 Task: Add a condition where "Status category Greater than Open" in unsolved tickets in your groups.
Action: Mouse moved to (137, 488)
Screenshot: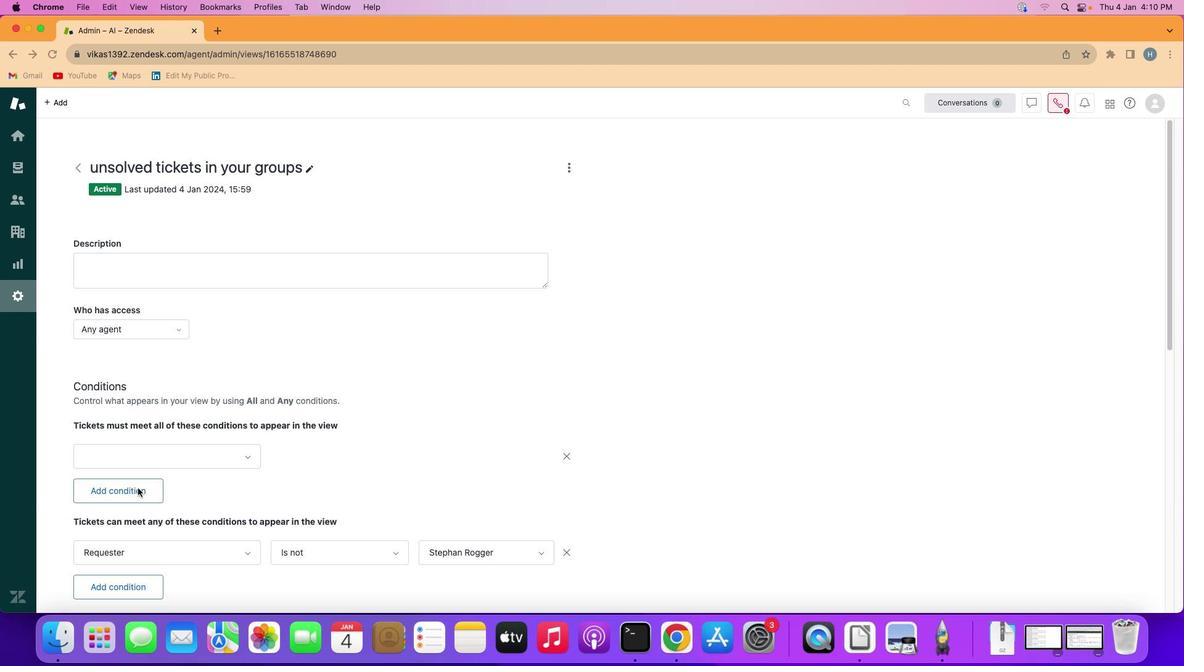 
Action: Mouse pressed left at (137, 488)
Screenshot: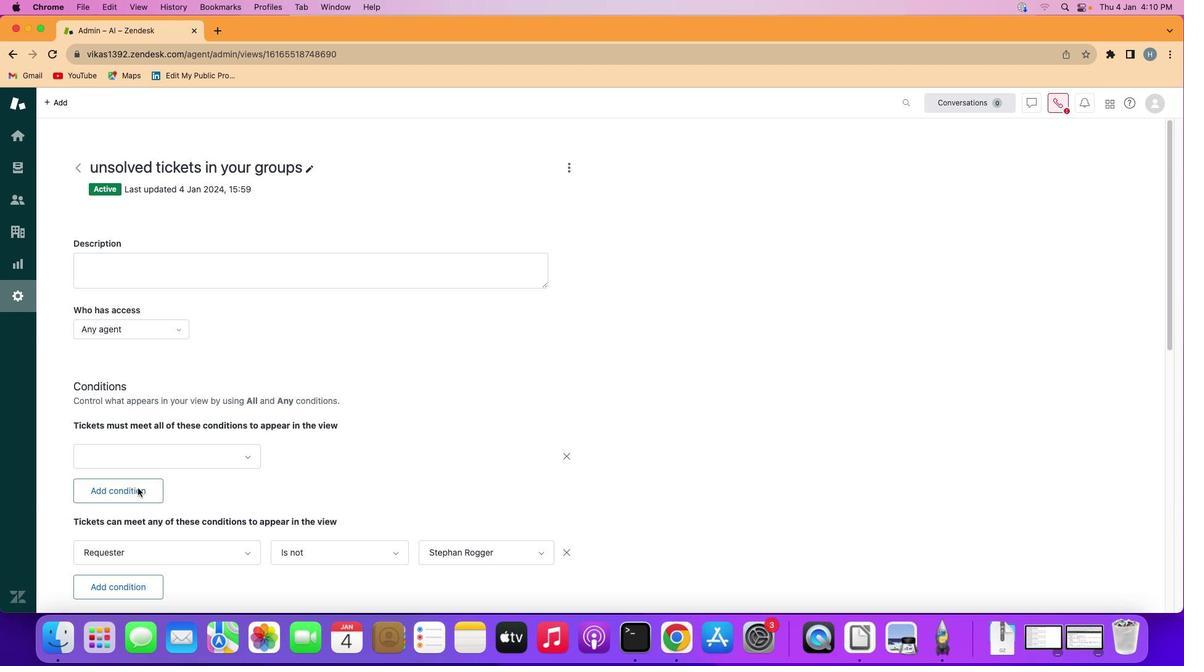 
Action: Mouse pressed left at (137, 488)
Screenshot: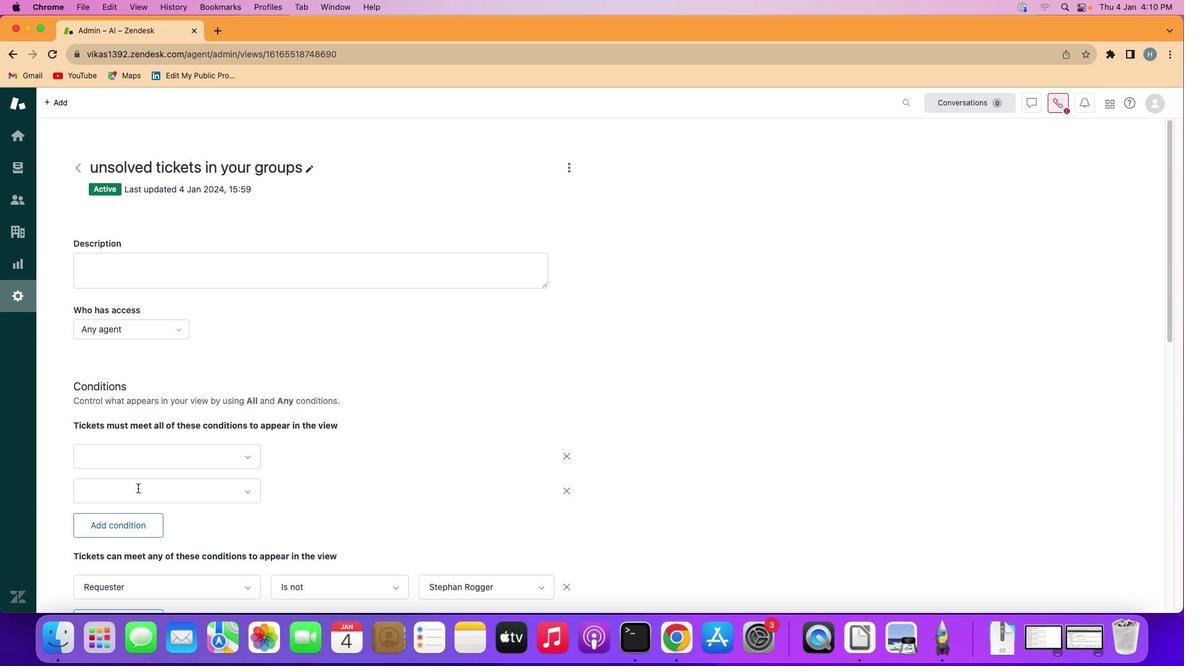 
Action: Mouse moved to (174, 270)
Screenshot: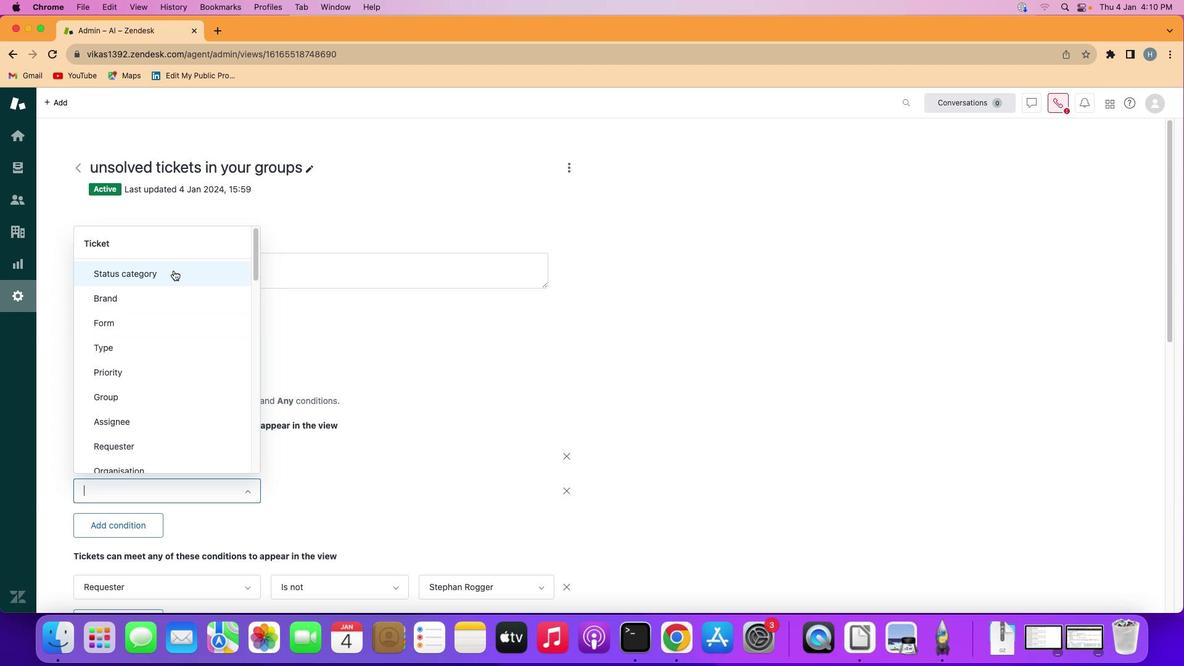 
Action: Mouse pressed left at (174, 270)
Screenshot: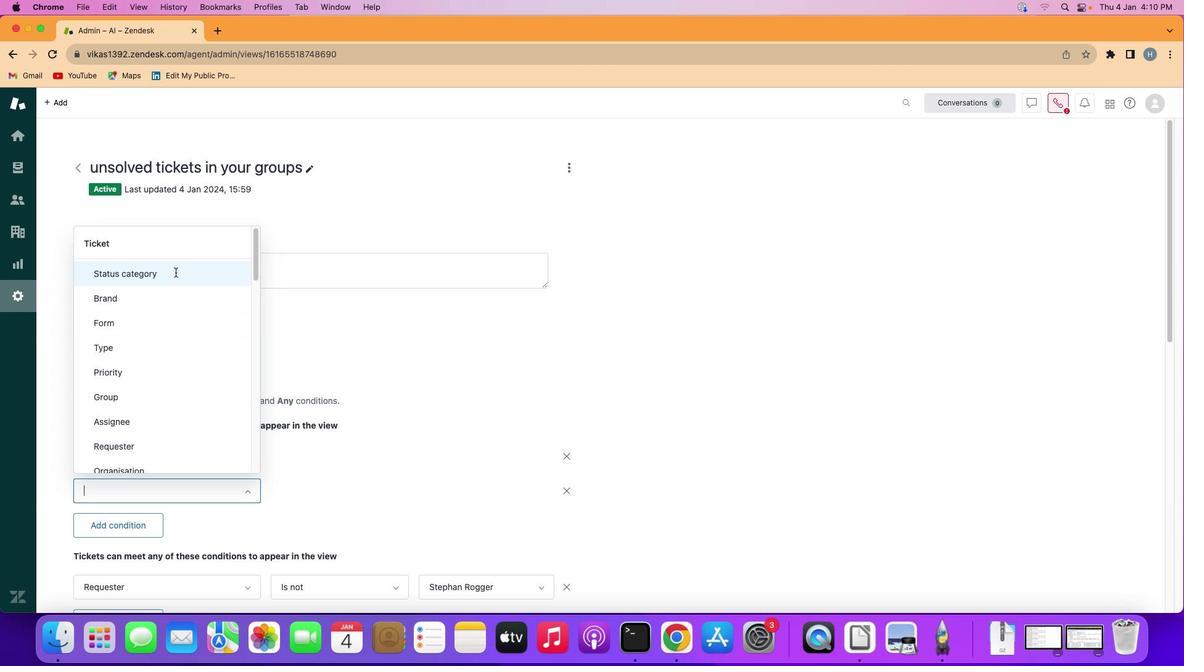 
Action: Mouse moved to (315, 490)
Screenshot: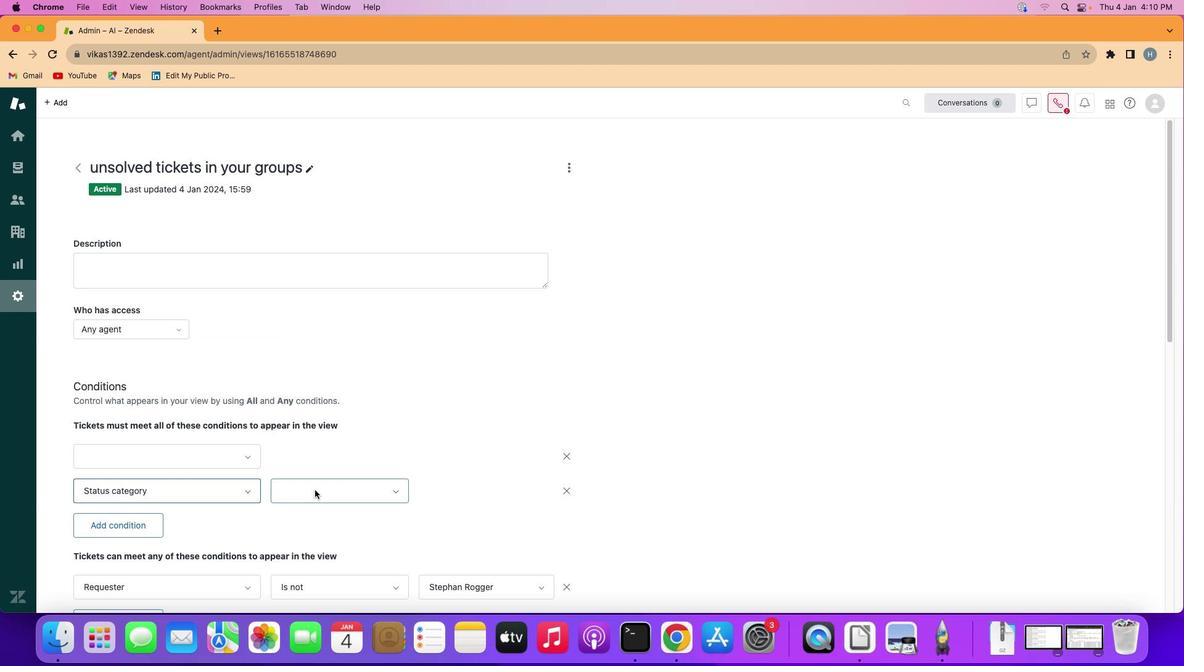 
Action: Mouse pressed left at (315, 490)
Screenshot: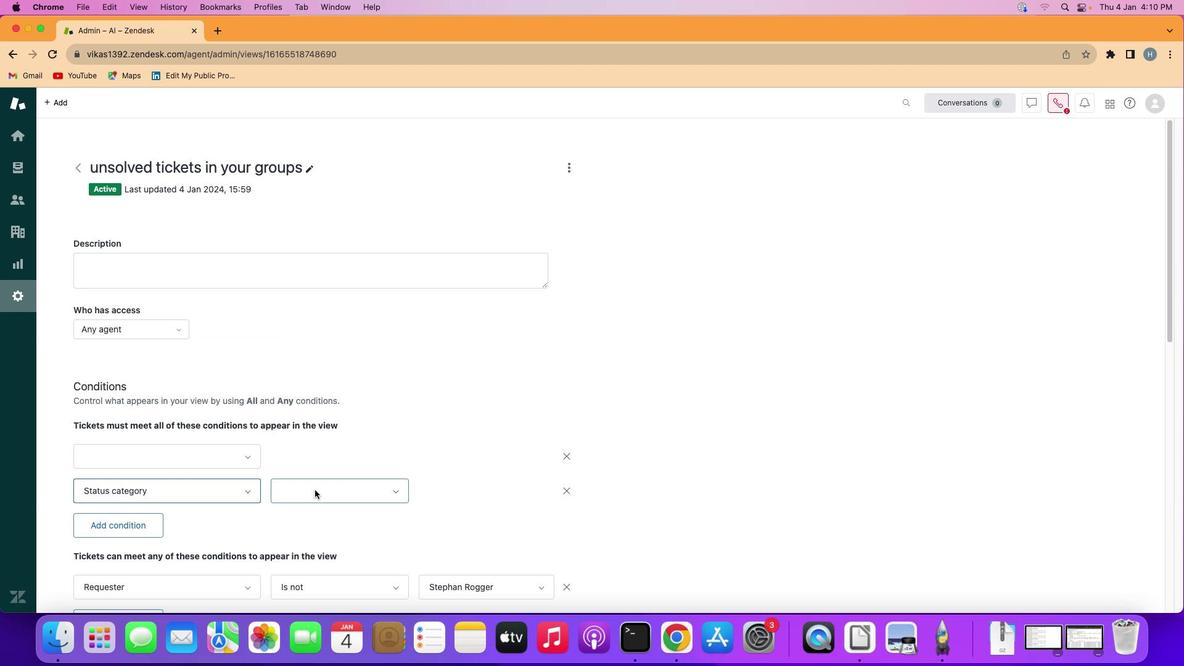 
Action: Mouse moved to (322, 461)
Screenshot: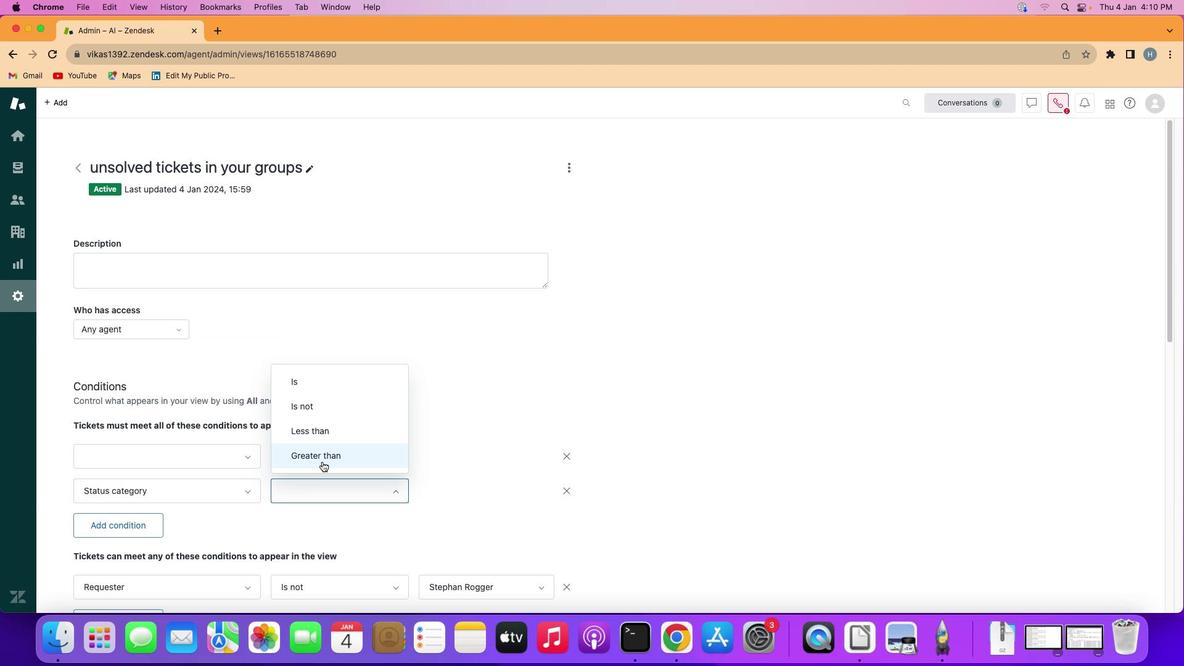 
Action: Mouse pressed left at (322, 461)
Screenshot: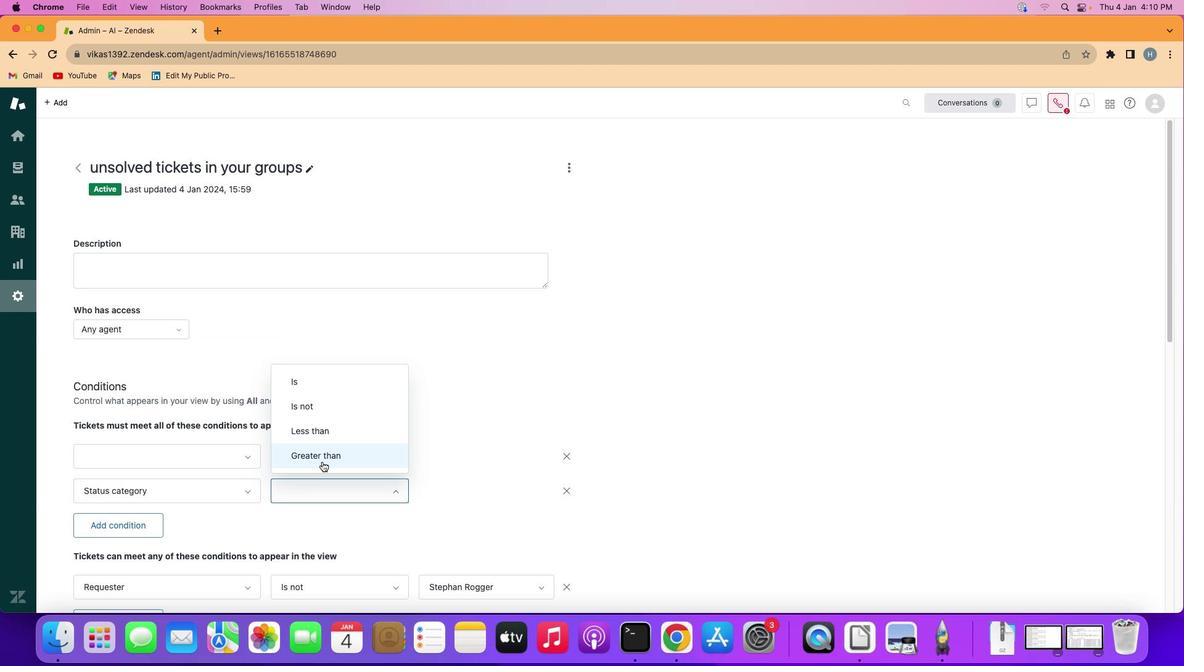 
Action: Mouse moved to (480, 485)
Screenshot: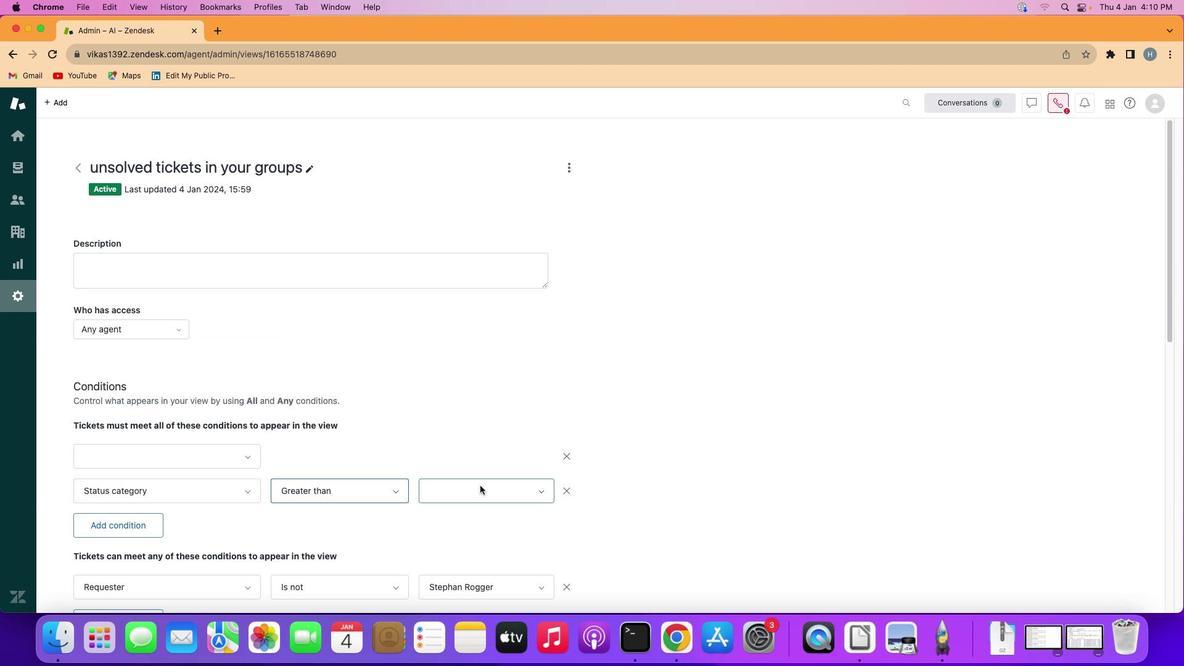 
Action: Mouse pressed left at (480, 485)
Screenshot: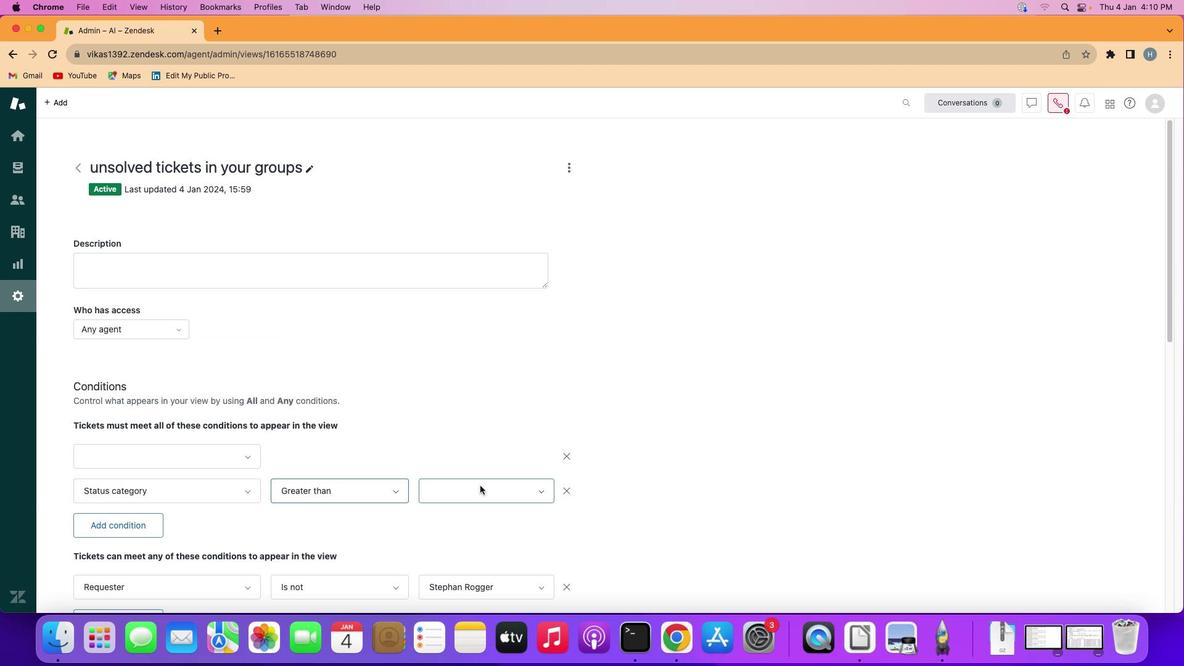 
Action: Mouse moved to (493, 381)
Screenshot: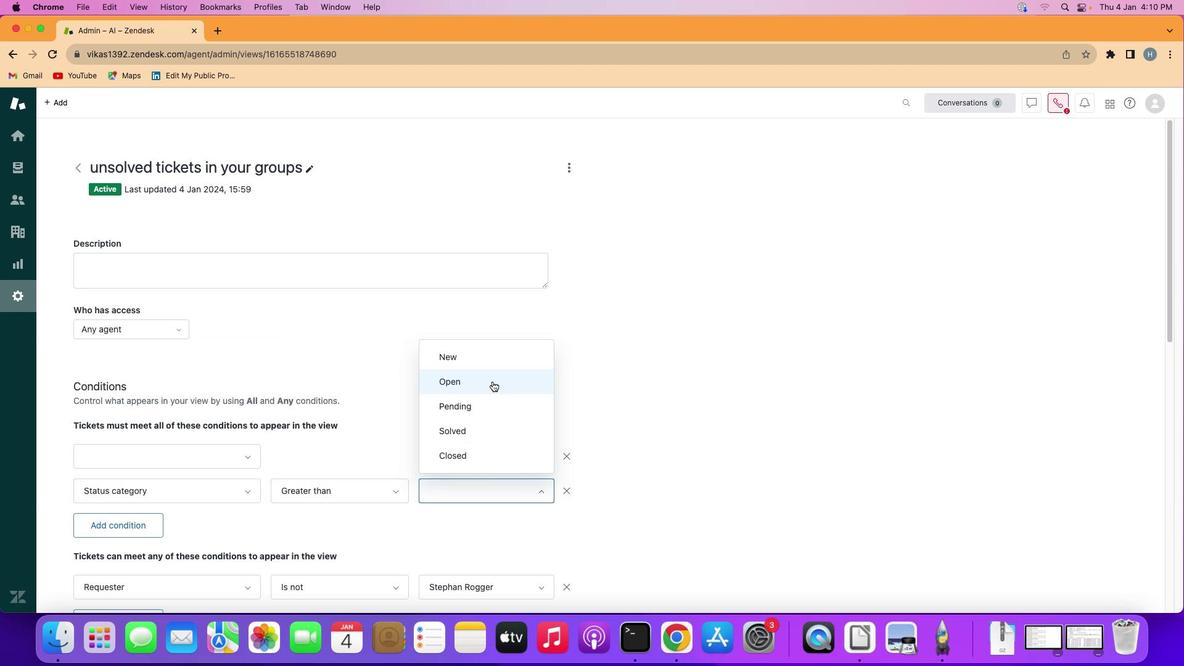 
Action: Mouse pressed left at (493, 381)
Screenshot: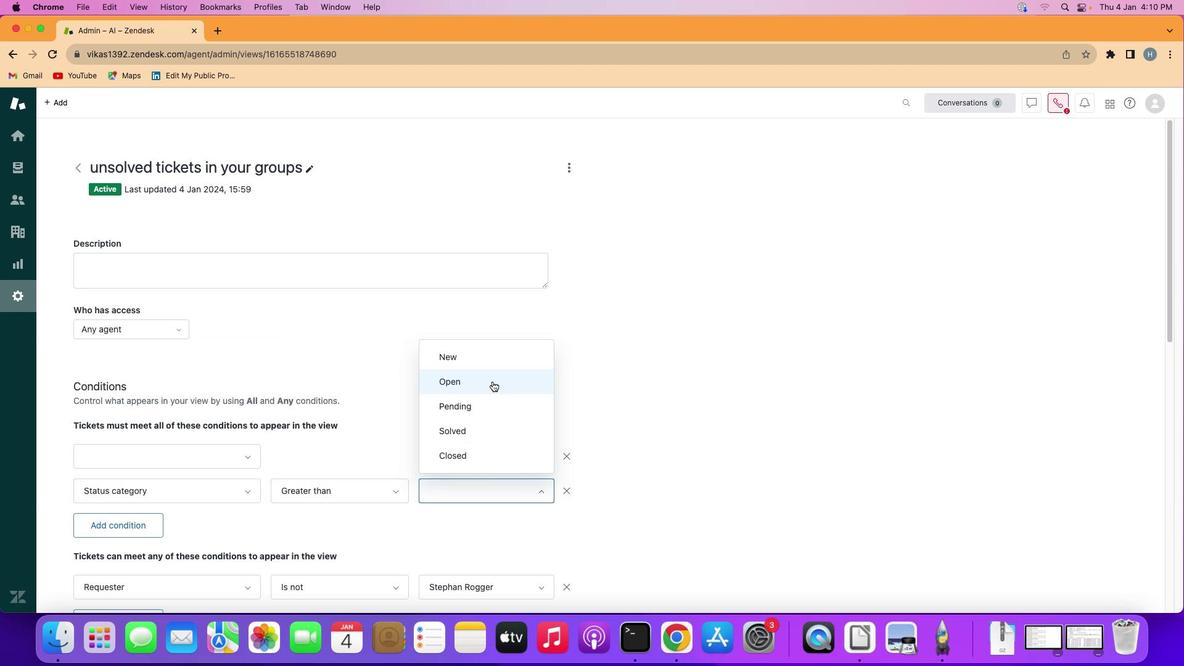 
Action: Mouse moved to (605, 478)
Screenshot: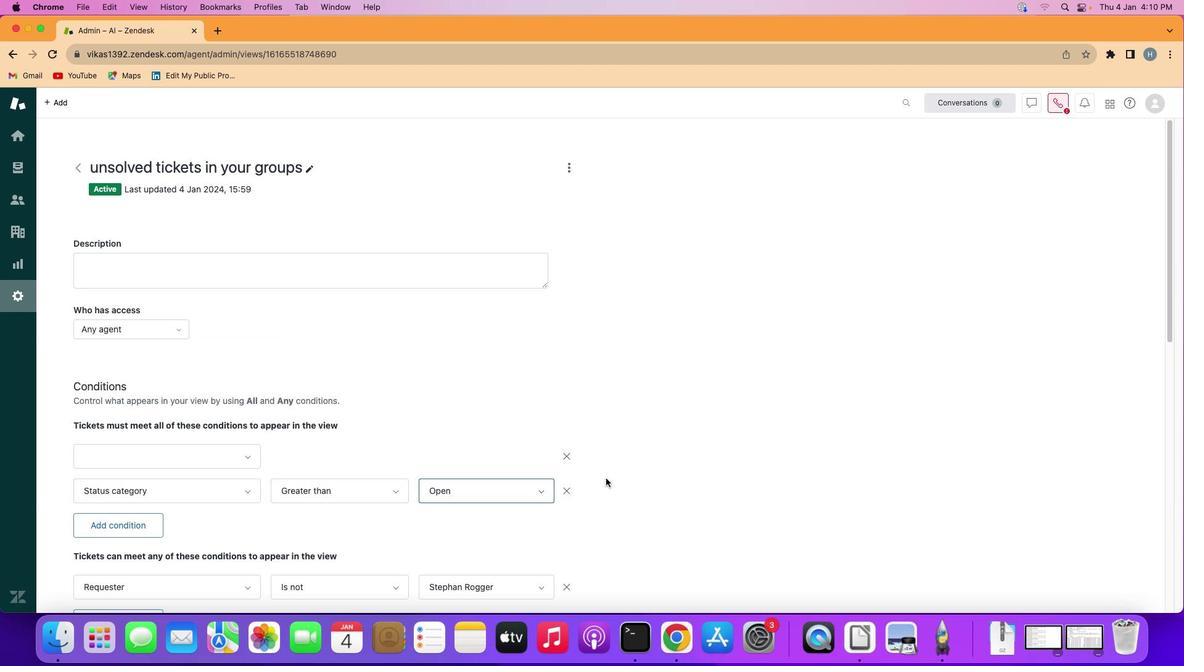 
